 Task: Select refresh on the search bar.
Action: Mouse moved to (1125, 27)
Screenshot: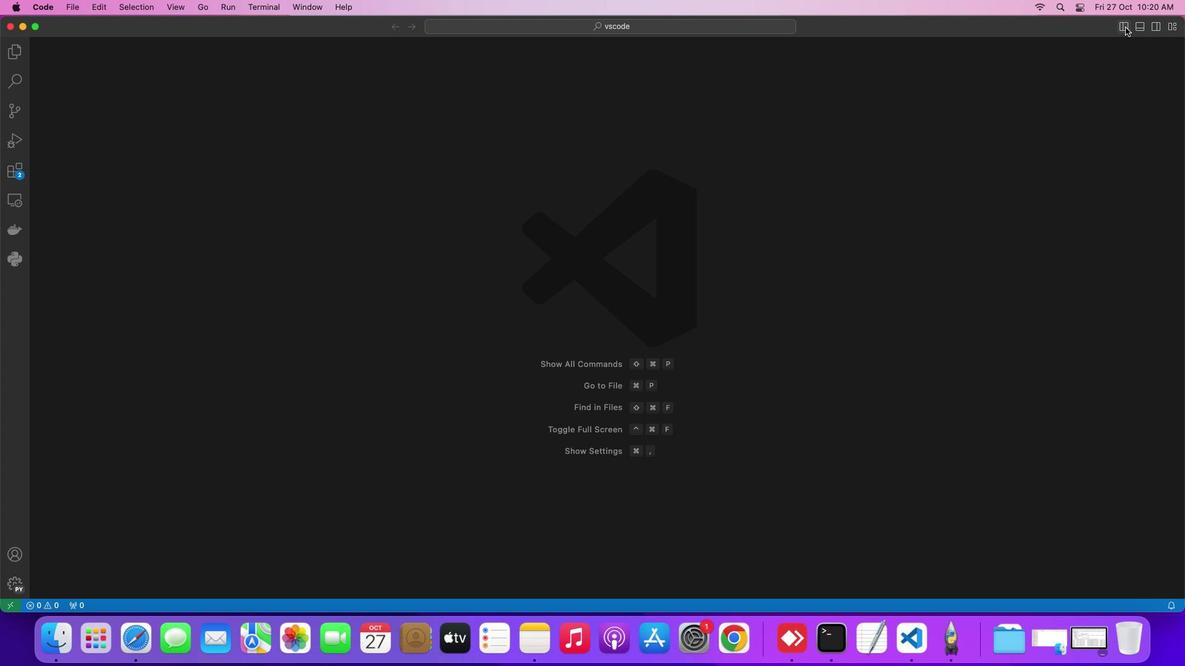 
Action: Mouse pressed left at (1125, 27)
Screenshot: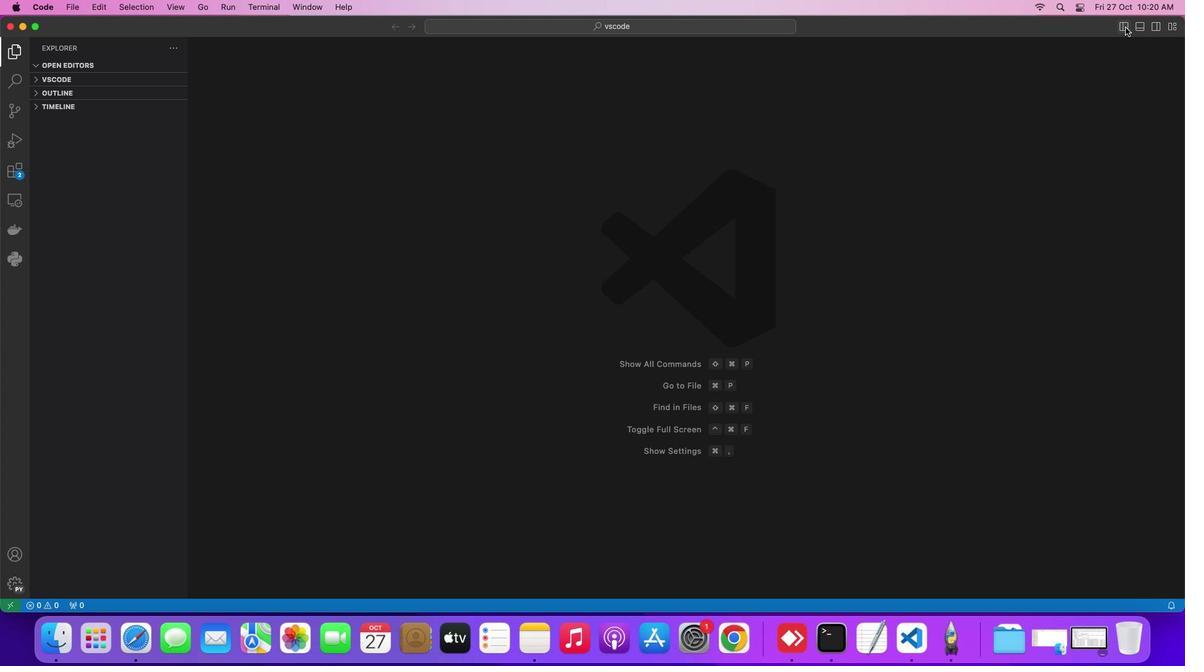 
Action: Mouse moved to (15, 87)
Screenshot: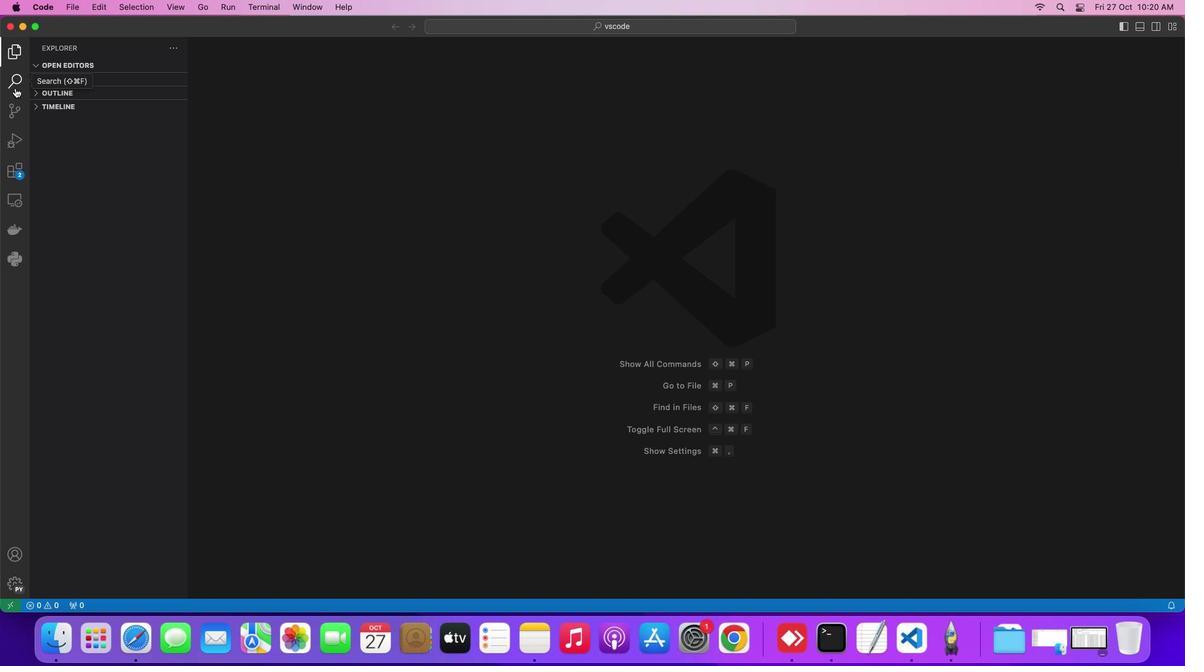 
Action: Mouse pressed left at (15, 87)
Screenshot: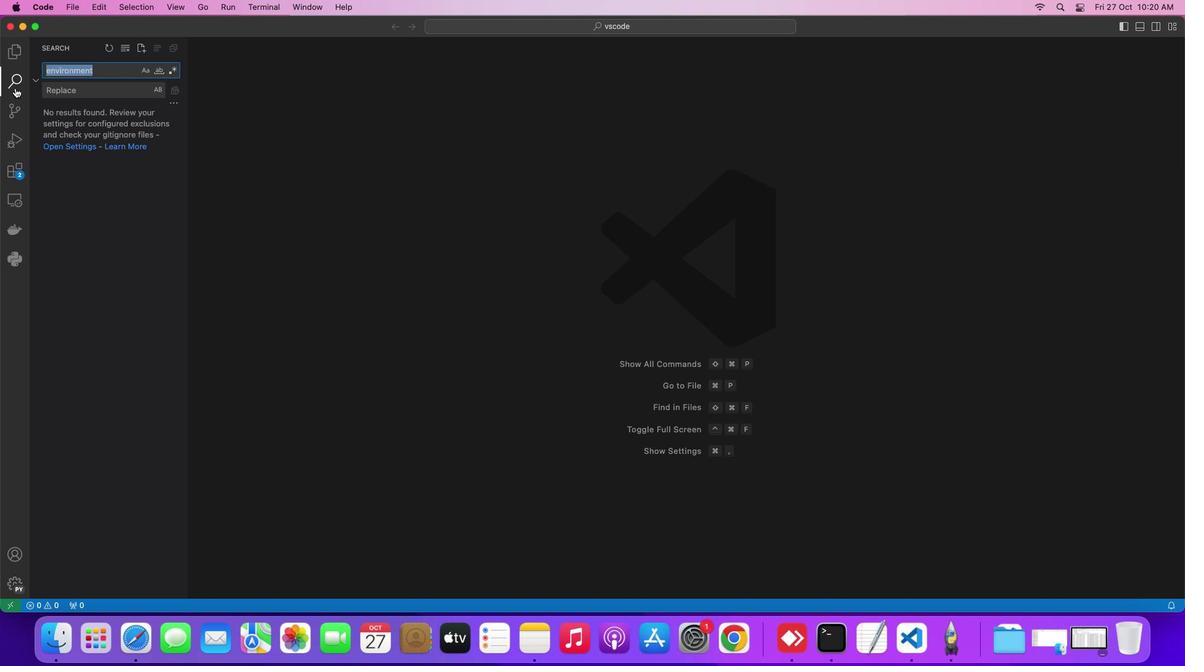 
Action: Mouse moved to (112, 50)
Screenshot: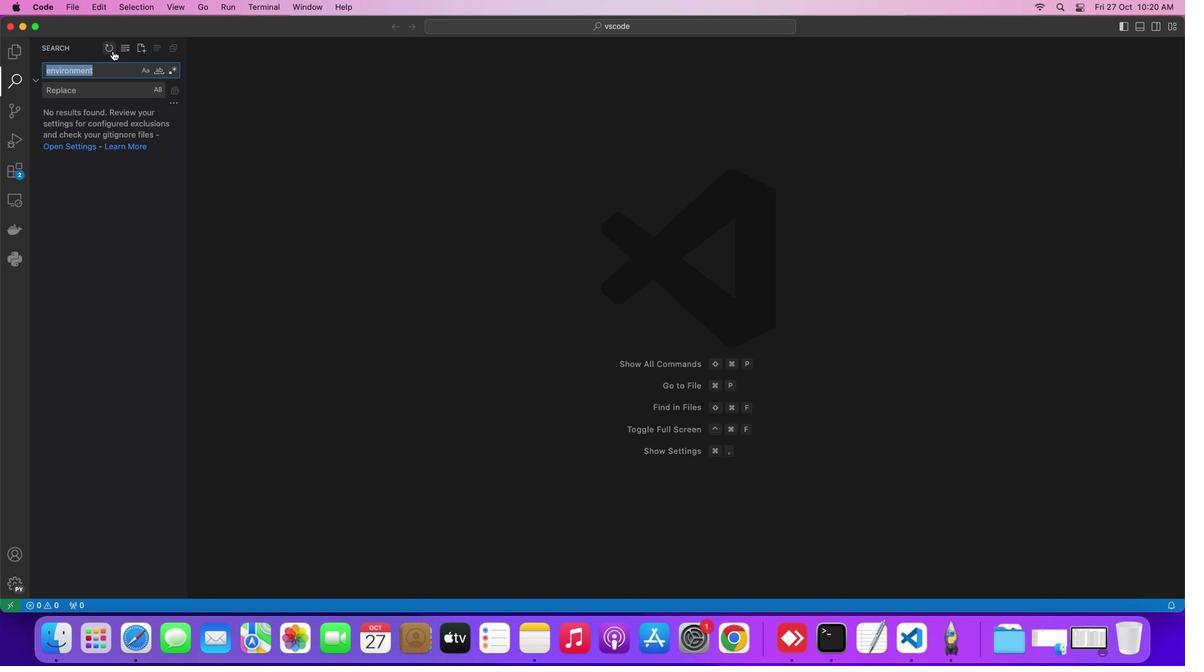 
Action: Mouse pressed left at (112, 50)
Screenshot: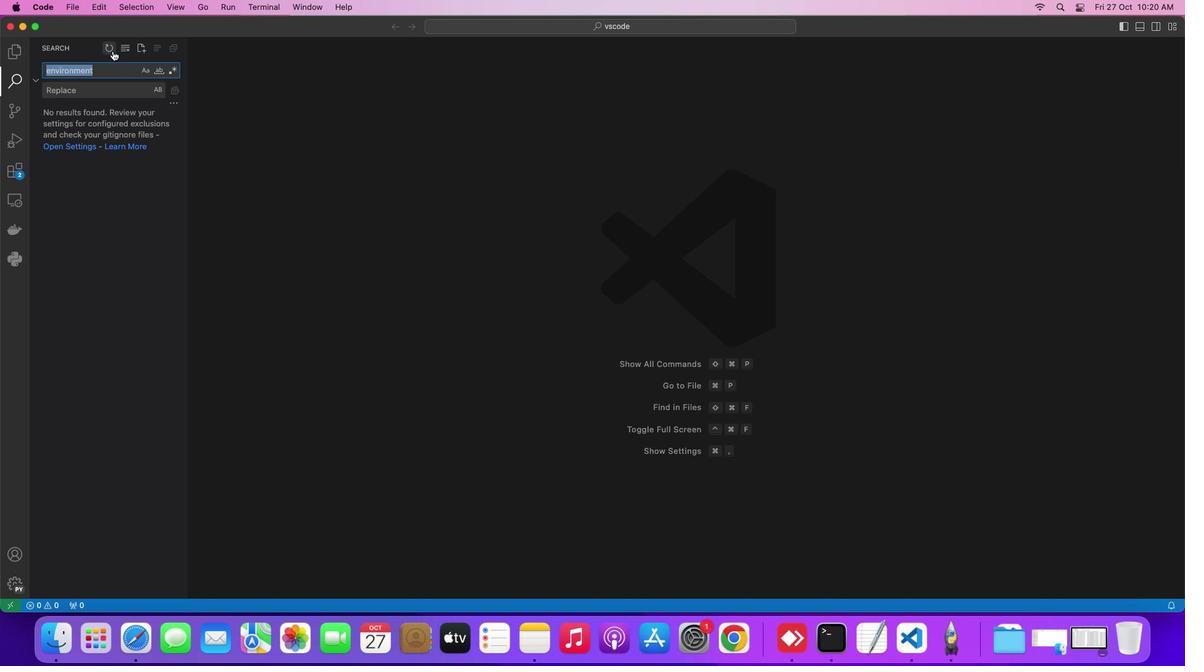 
Action: Mouse moved to (569, 152)
Screenshot: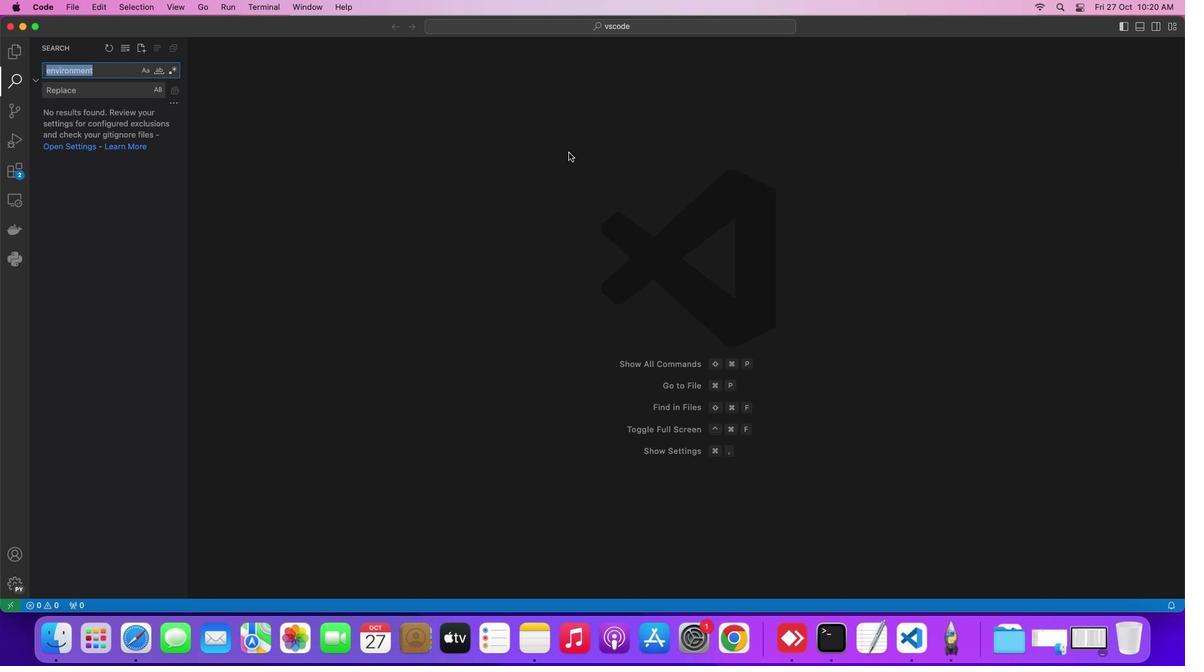 
